 Task: Add a signature Larry Evans containing Best wishes for a happy National Cybersecurity Awareness Month, Larry Evans to email address softage.6@softage.net and add a folder Repairs
Action: Mouse moved to (101, 92)
Screenshot: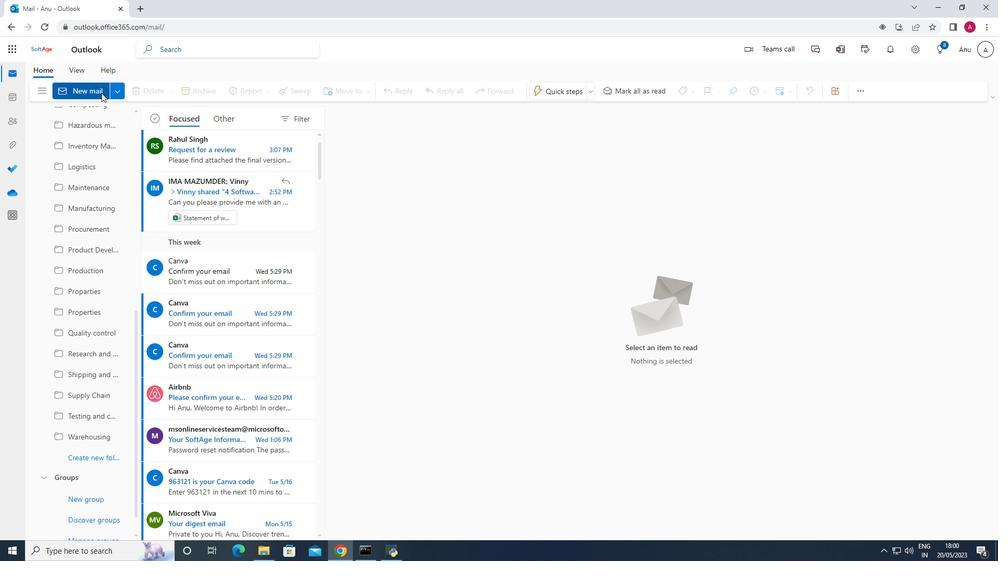
Action: Mouse pressed left at (101, 92)
Screenshot: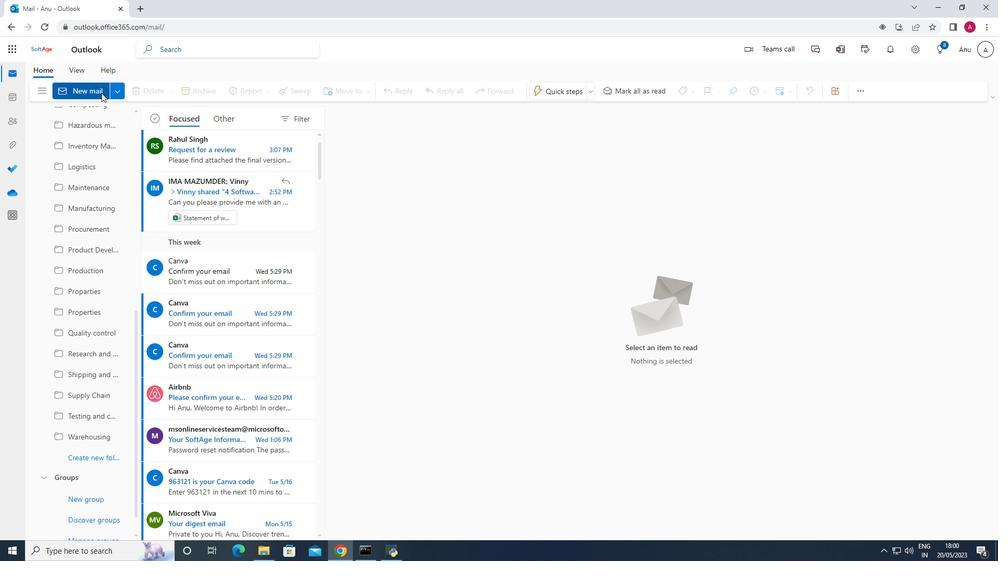 
Action: Mouse moved to (708, 88)
Screenshot: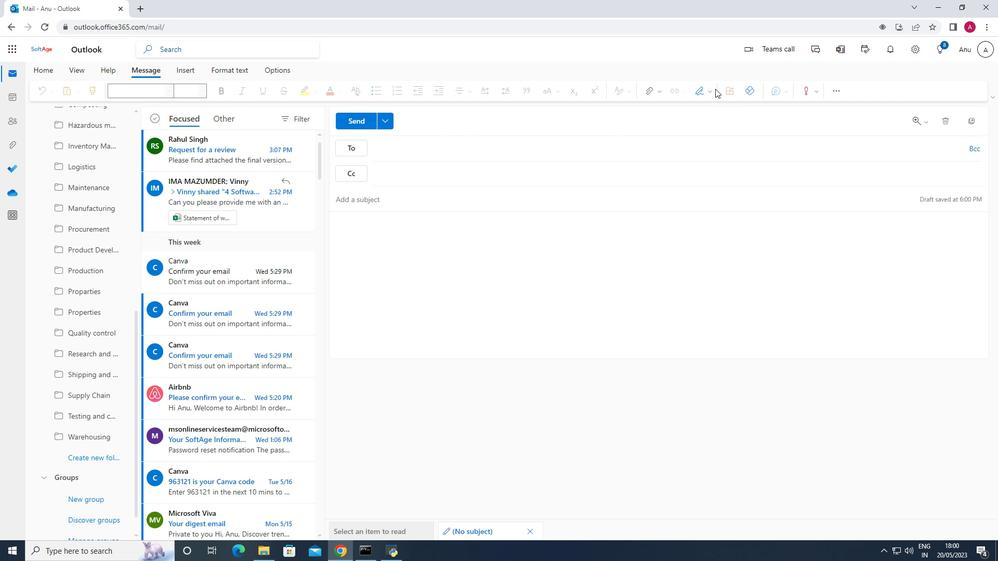
Action: Mouse pressed left at (708, 88)
Screenshot: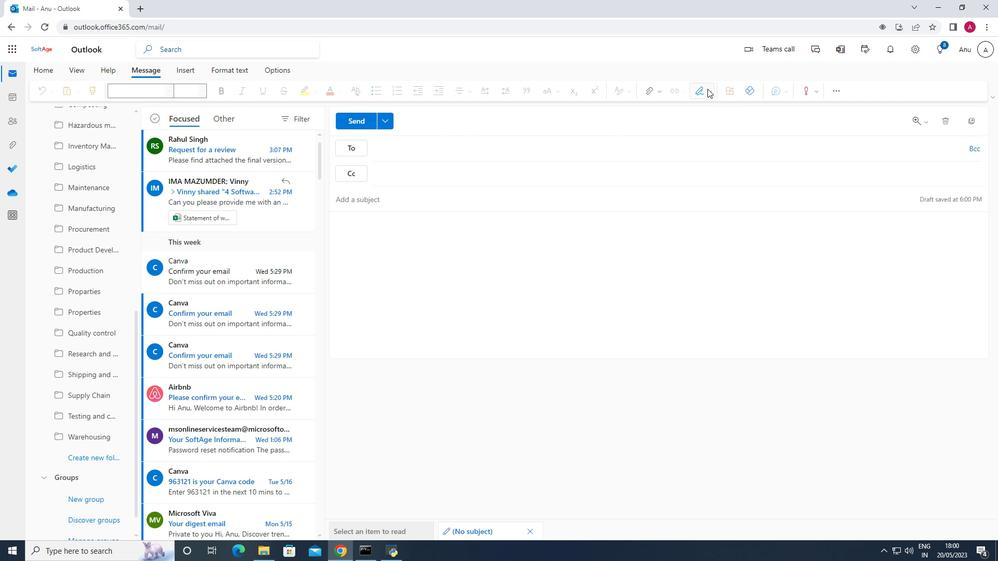 
Action: Mouse moved to (676, 130)
Screenshot: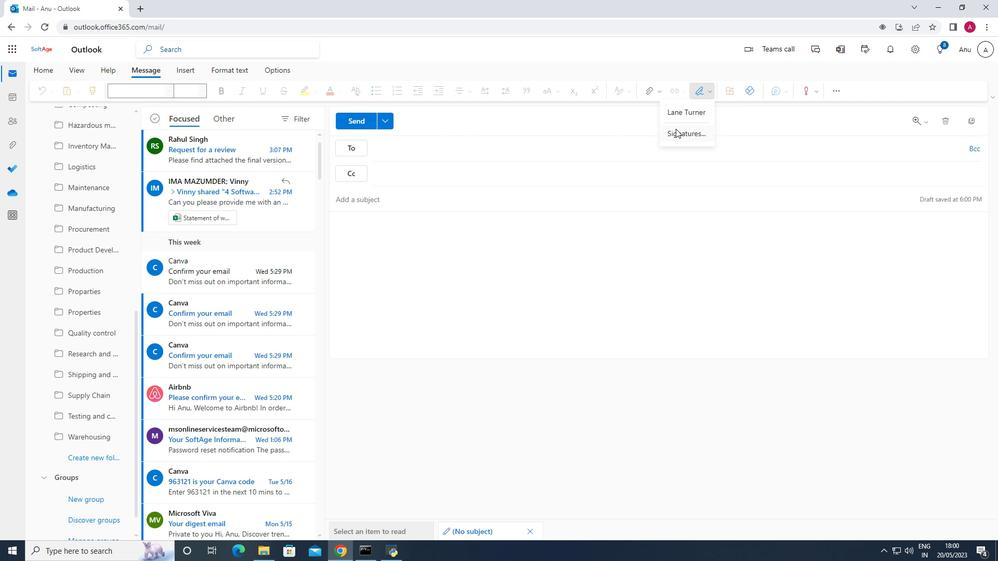 
Action: Mouse pressed left at (676, 130)
Screenshot: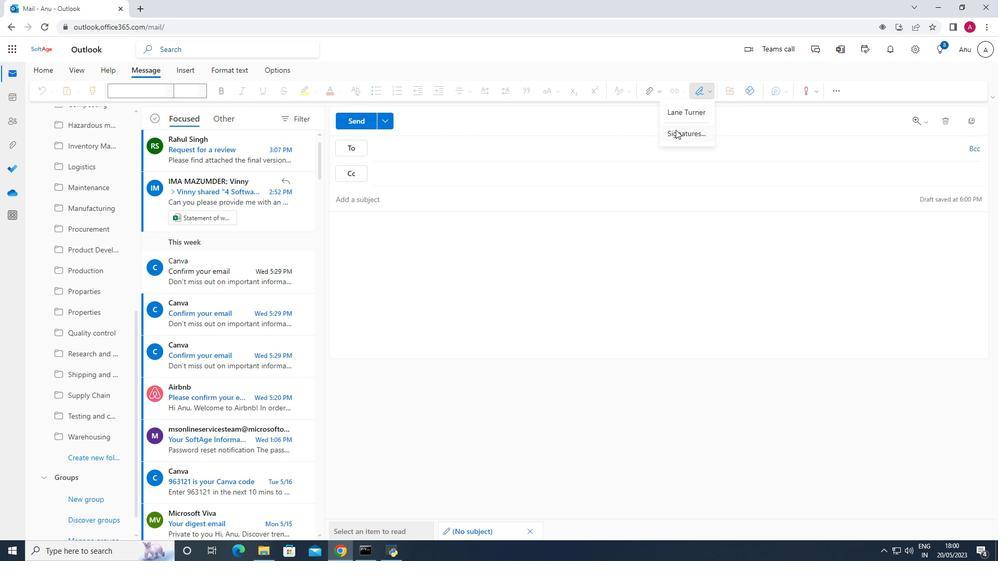 
Action: Mouse moved to (706, 172)
Screenshot: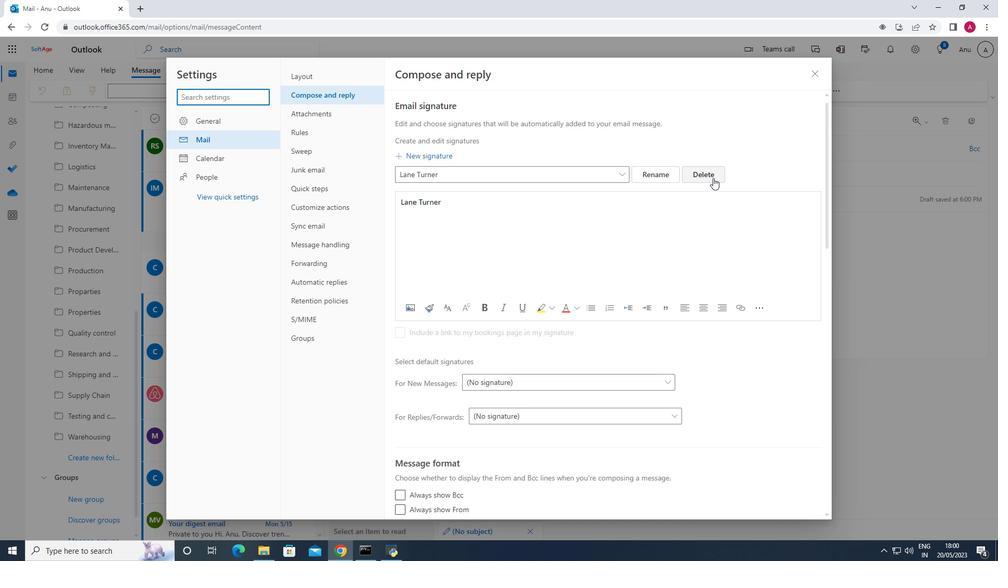 
Action: Mouse pressed left at (706, 172)
Screenshot: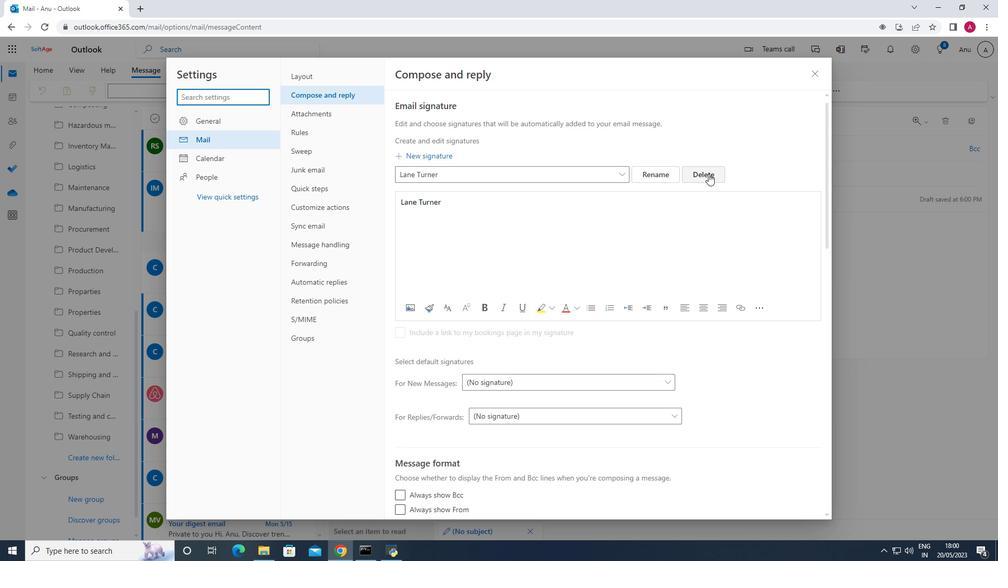 
Action: Mouse moved to (498, 173)
Screenshot: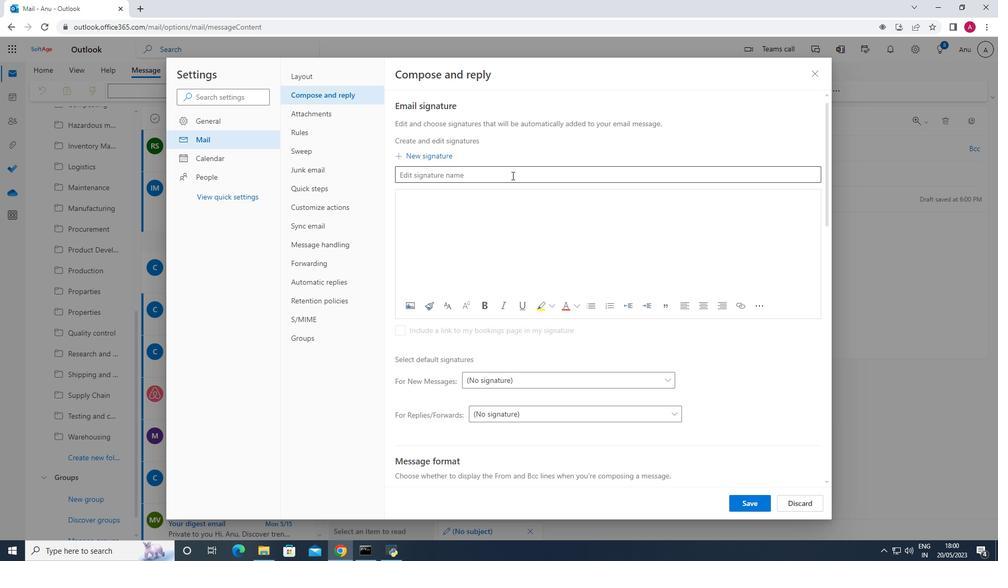 
Action: Mouse pressed left at (498, 173)
Screenshot: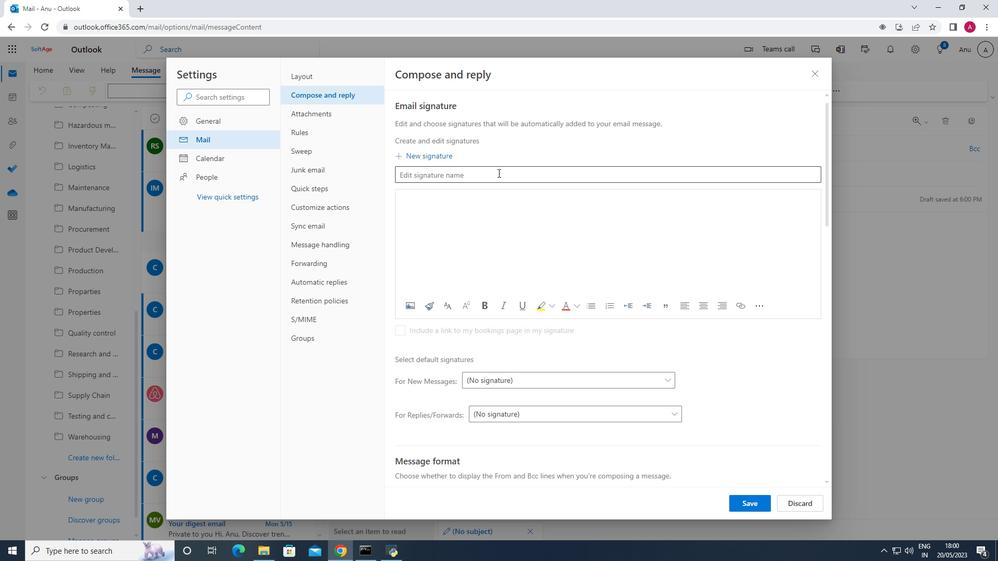 
Action: Mouse moved to (497, 172)
Screenshot: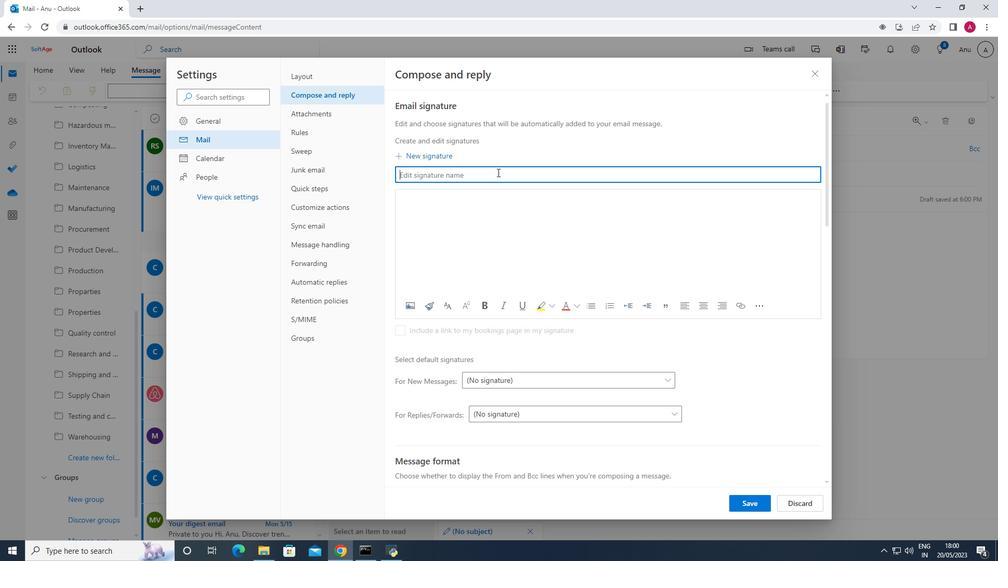 
Action: Key pressed <Key.shift>Larry<Key.space><Key.shift>Evans
Screenshot: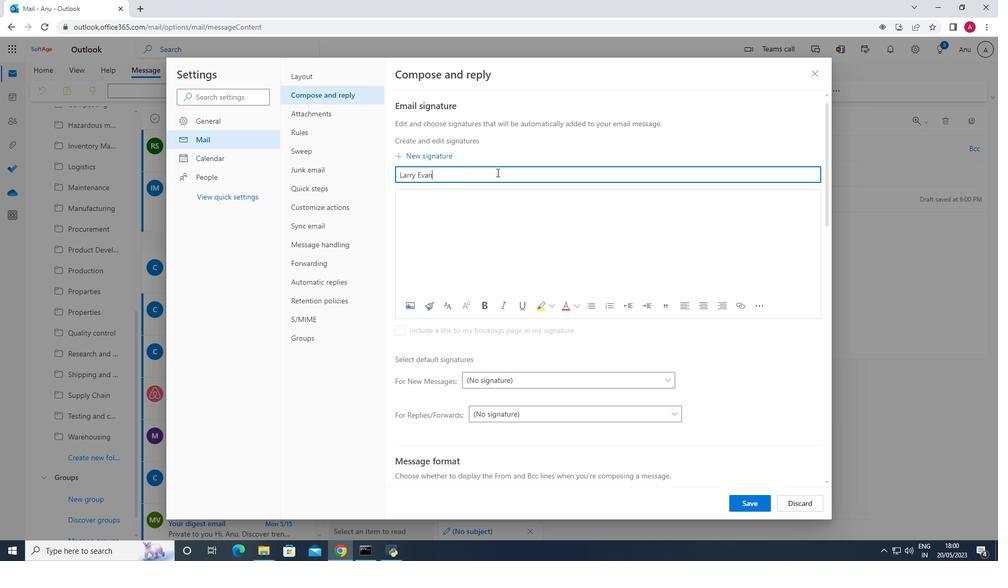 
Action: Mouse moved to (415, 204)
Screenshot: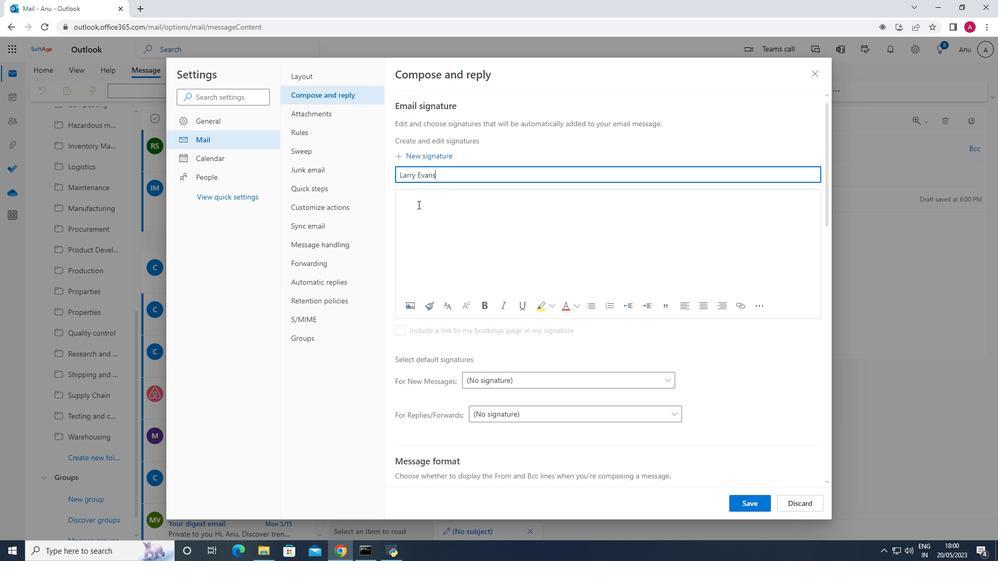 
Action: Mouse pressed left at (415, 204)
Screenshot: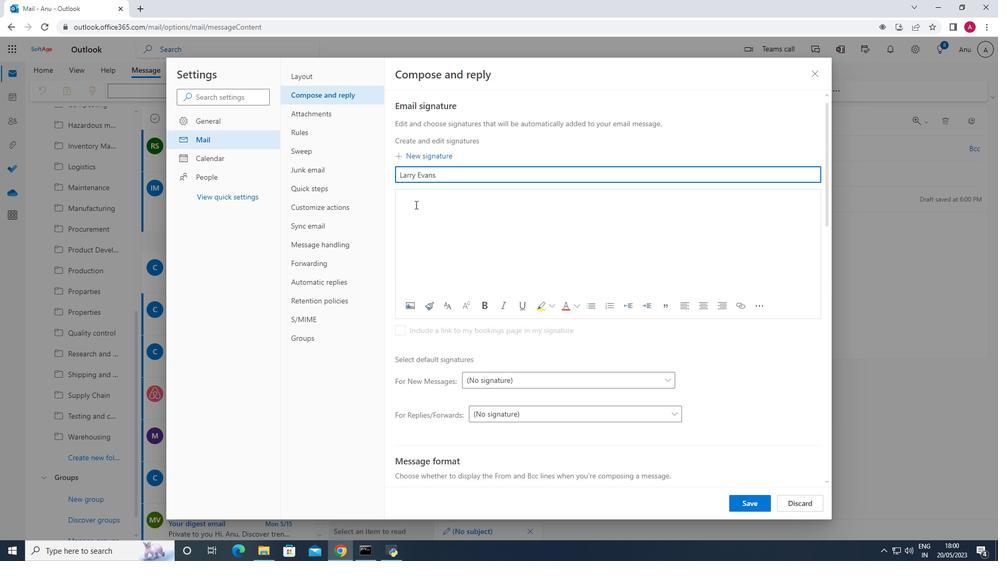 
Action: Key pressed <Key.shift>Larry<Key.space><Key.shift>Evans
Screenshot: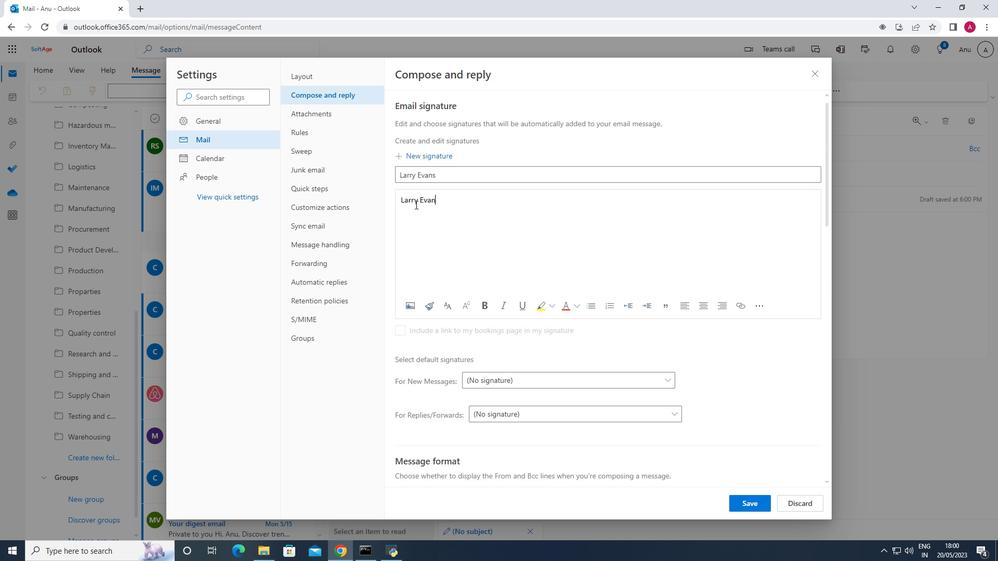 
Action: Mouse moved to (744, 504)
Screenshot: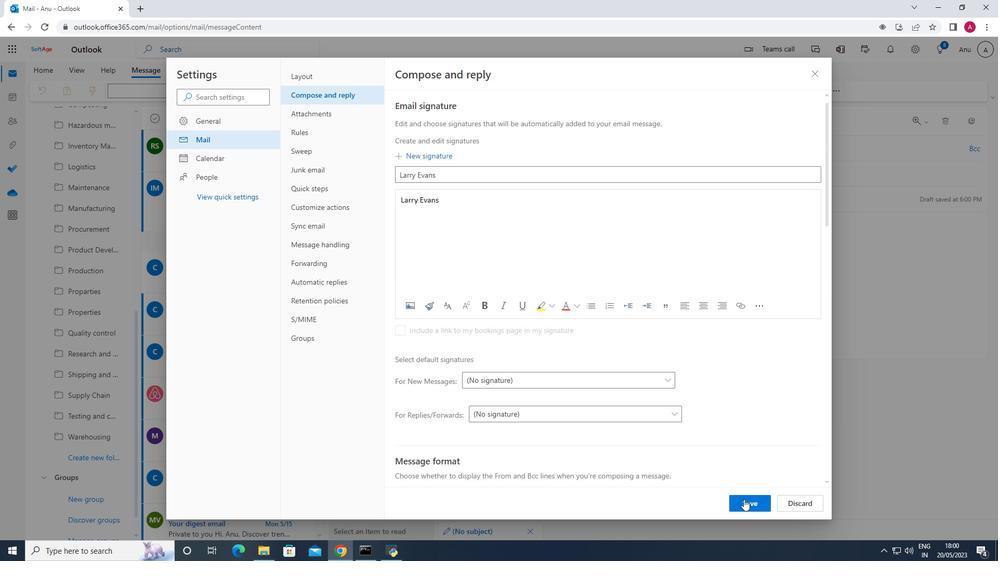 
Action: Mouse pressed left at (744, 504)
Screenshot: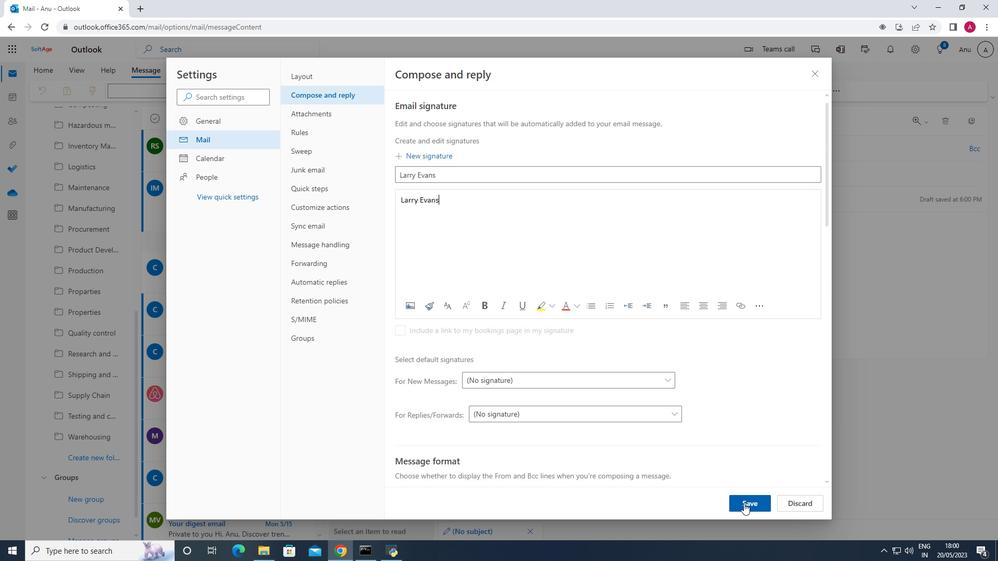 
Action: Mouse moved to (814, 68)
Screenshot: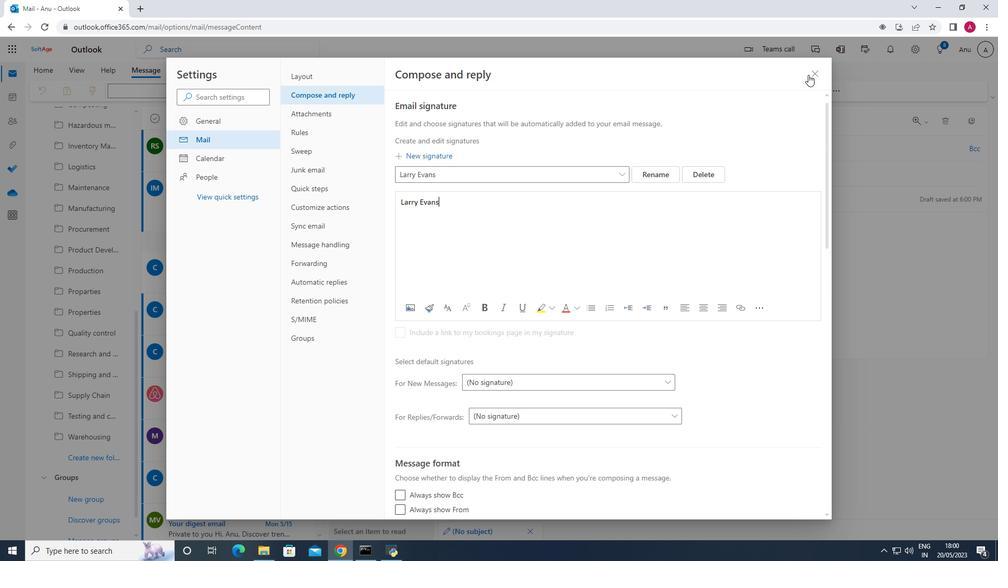 
Action: Mouse pressed left at (814, 68)
Screenshot: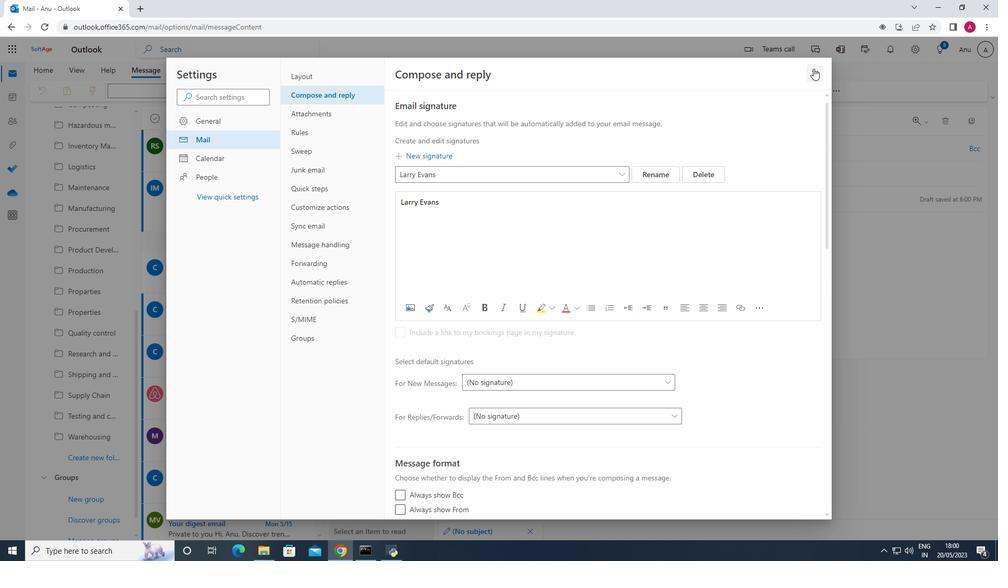 
Action: Mouse moved to (344, 225)
Screenshot: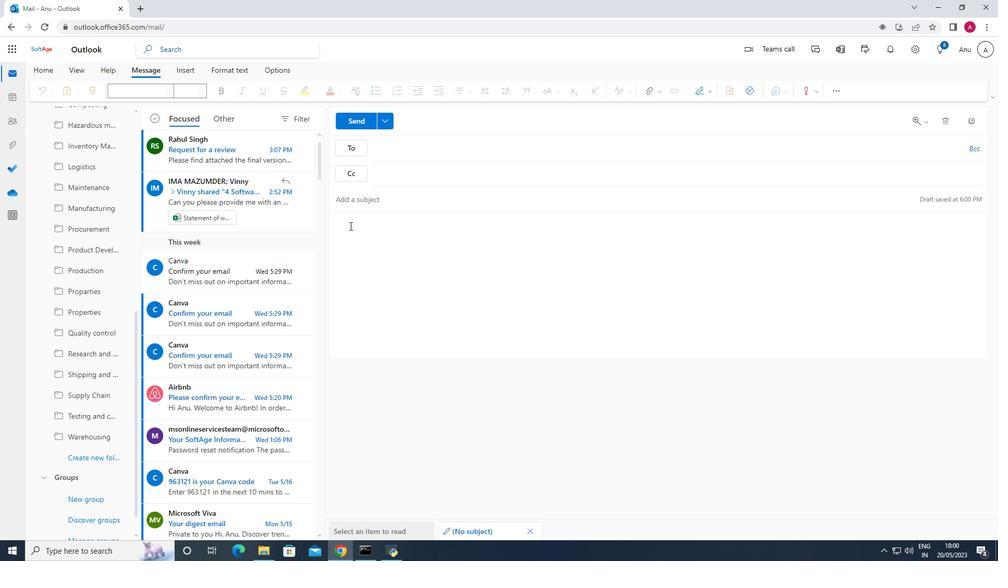 
Action: Mouse pressed left at (344, 225)
Screenshot: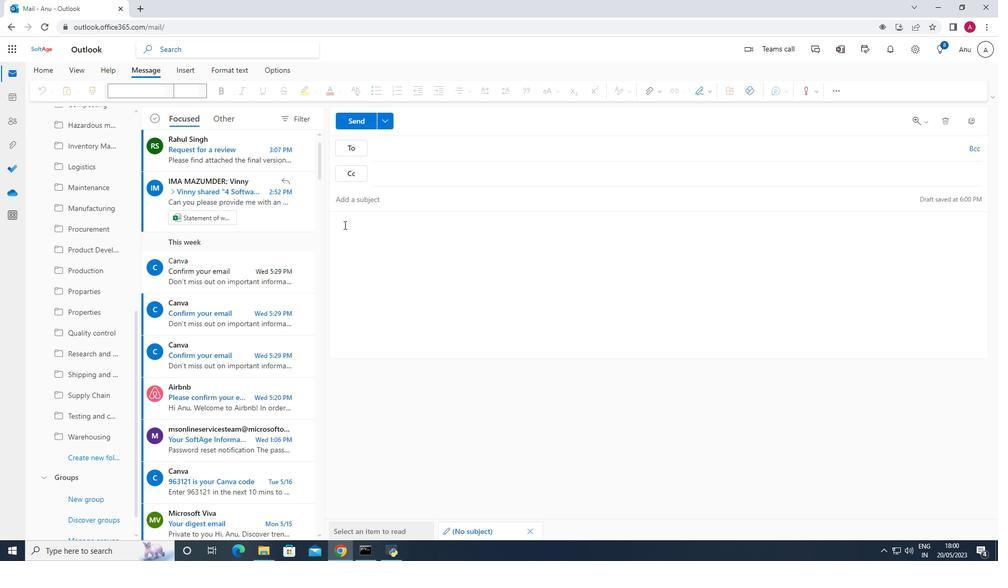 
Action: Key pressed <Key.shift><Key.shift><Key.shift><Key.shift><Key.shift><Key.shift><Key.shift><Key.shift><Key.shift><Key.shift><Key.shift><Key.shift><Key.shift><Key.shift><Key.shift><Key.shift><Key.shift><Key.shift><Key.shift><Key.shift><Key.shift><Key.shift><Key.shift><Key.shift><Key.shift><Key.shift><Key.shift><Key.shift><Key.shift><Key.shift><Key.shift><Key.shift><Key.shift><Key.shift><Key.shift><Key.shift><Key.shift><Key.shift><Key.shift><Key.shift><Key.shift><Key.shift><Key.shift><Key.shift><Key.shift><Key.shift><Key.shift><Key.shift><Key.shift>Best<Key.space>e<Key.backspace>wishes<Key.space>for<Key.space>a<Key.space>happy<Key.space>national<Key.space>cybersecurity<Key.space>awar<Key.tab><Key.space>month.
Screenshot: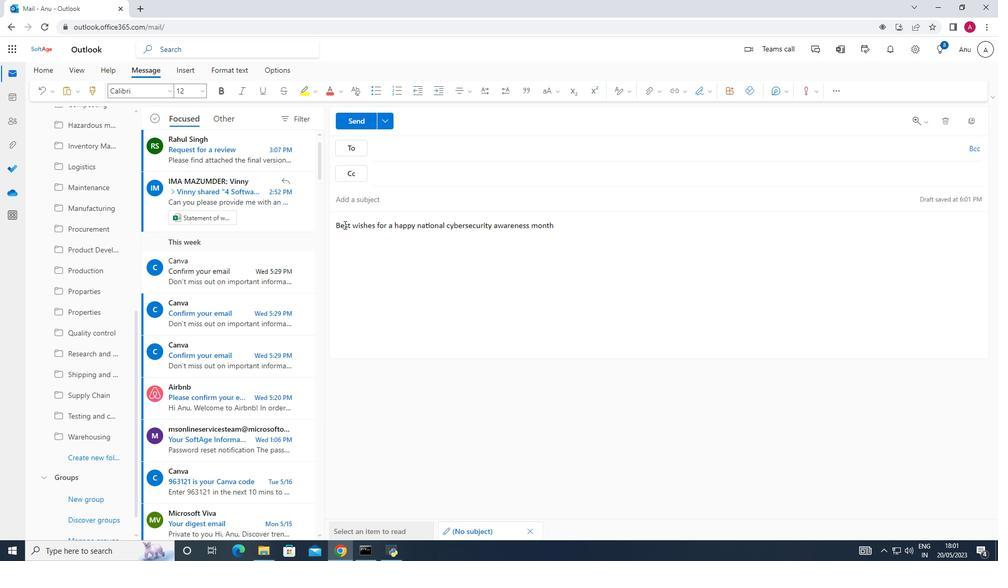
Action: Mouse moved to (706, 89)
Screenshot: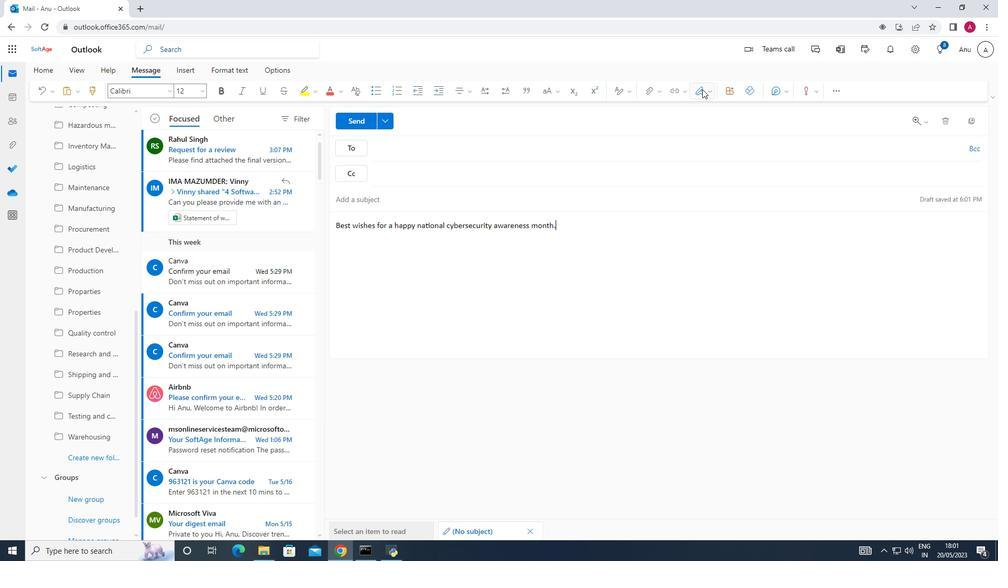 
Action: Mouse pressed left at (706, 89)
Screenshot: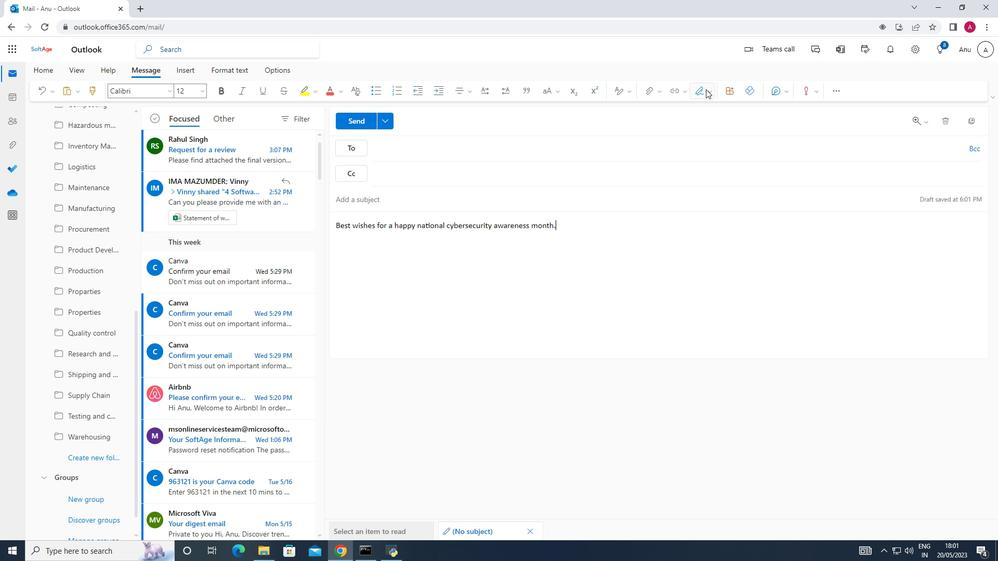 
Action: Mouse moved to (700, 111)
Screenshot: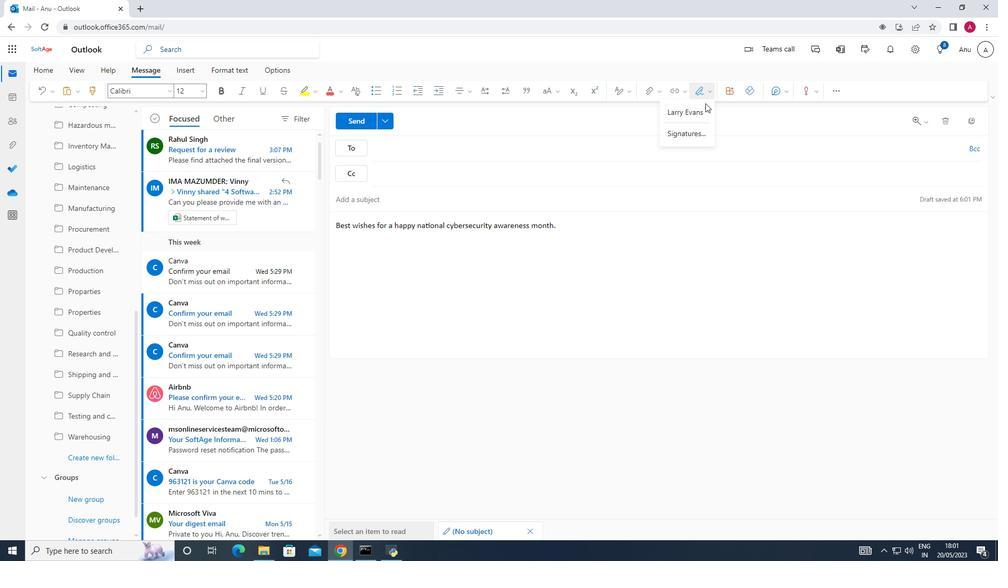 
Action: Mouse pressed left at (700, 111)
Screenshot: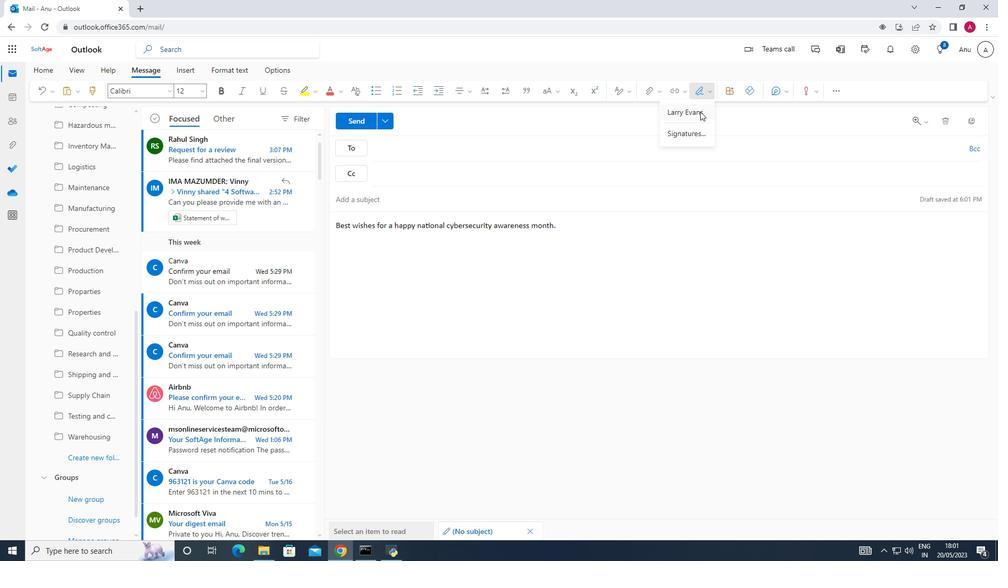
Action: Mouse moved to (409, 152)
Screenshot: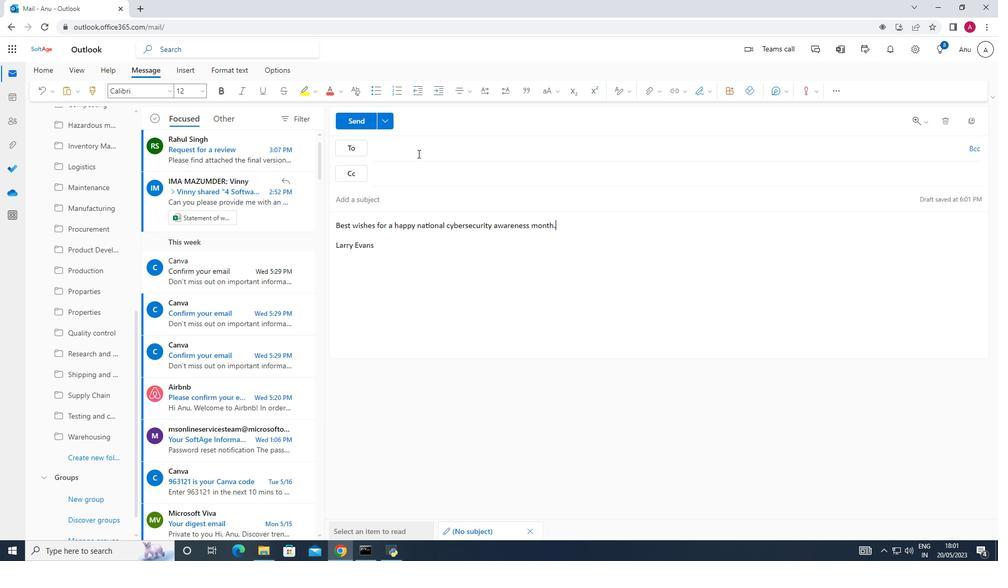 
Action: Mouse pressed left at (409, 152)
Screenshot: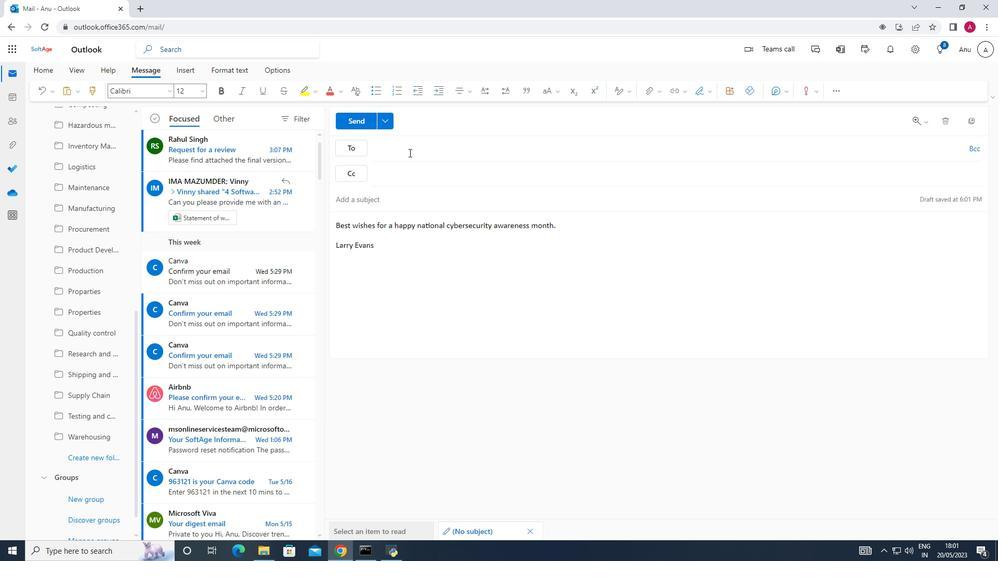 
Action: Mouse moved to (409, 148)
Screenshot: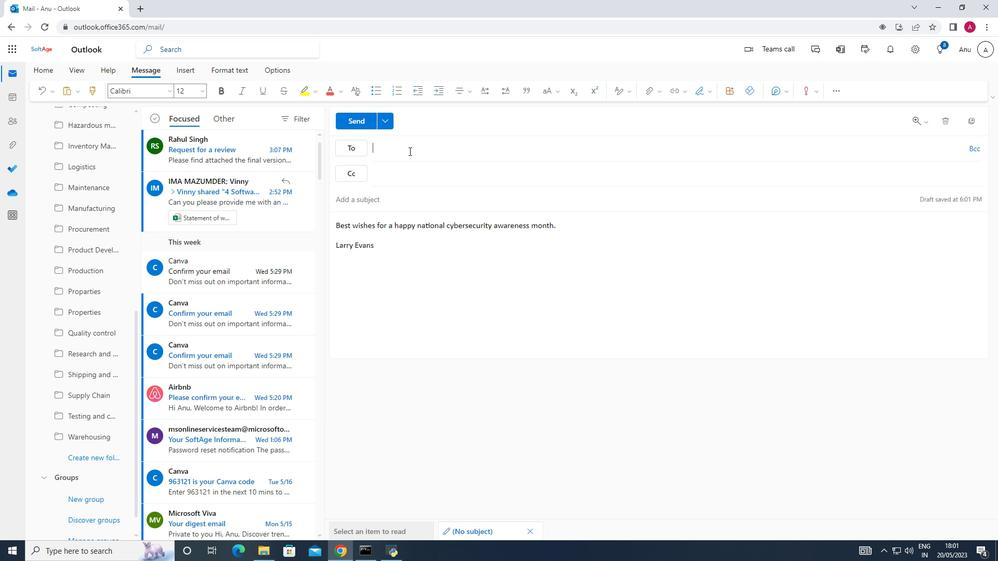 
Action: Key pressed <Key.shift>Softage.6<Key.shift>@softage.net
Screenshot: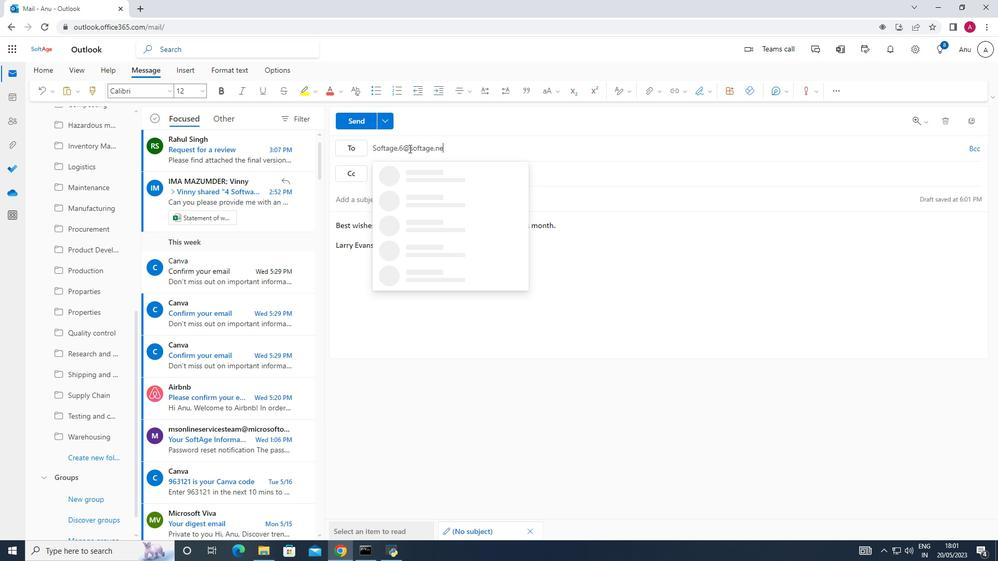 
Action: Mouse moved to (435, 178)
Screenshot: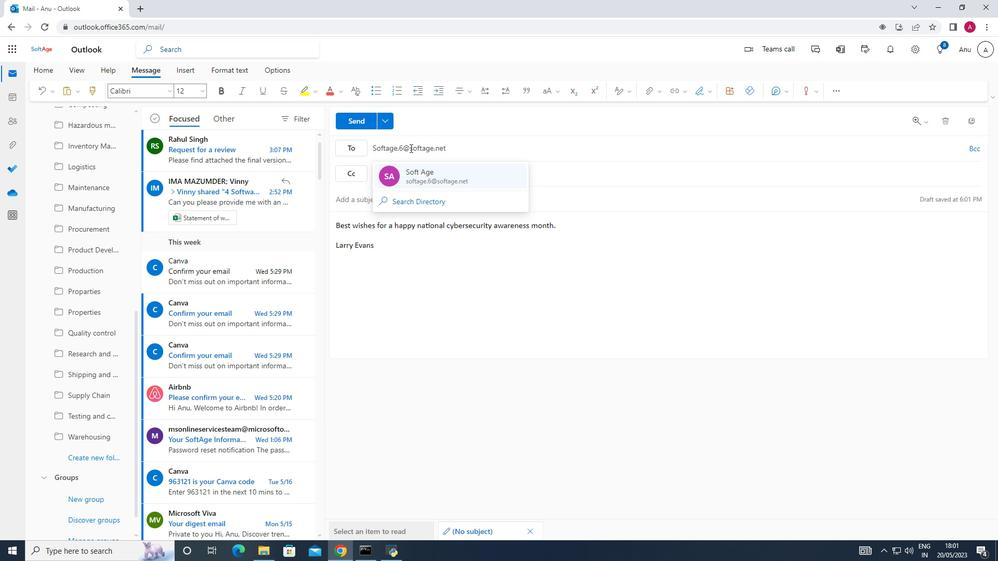 
Action: Mouse pressed left at (435, 178)
Screenshot: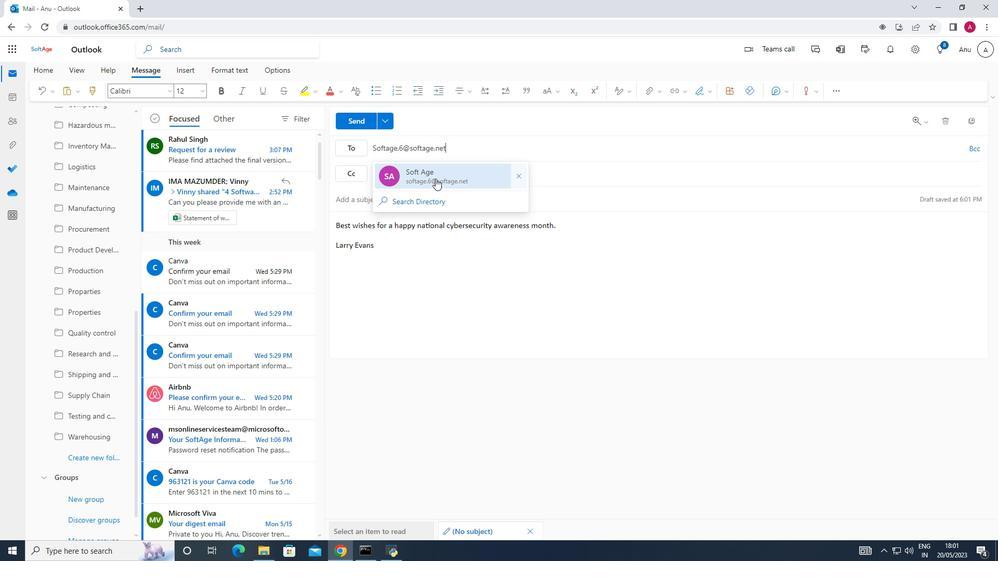 
Action: Mouse moved to (82, 457)
Screenshot: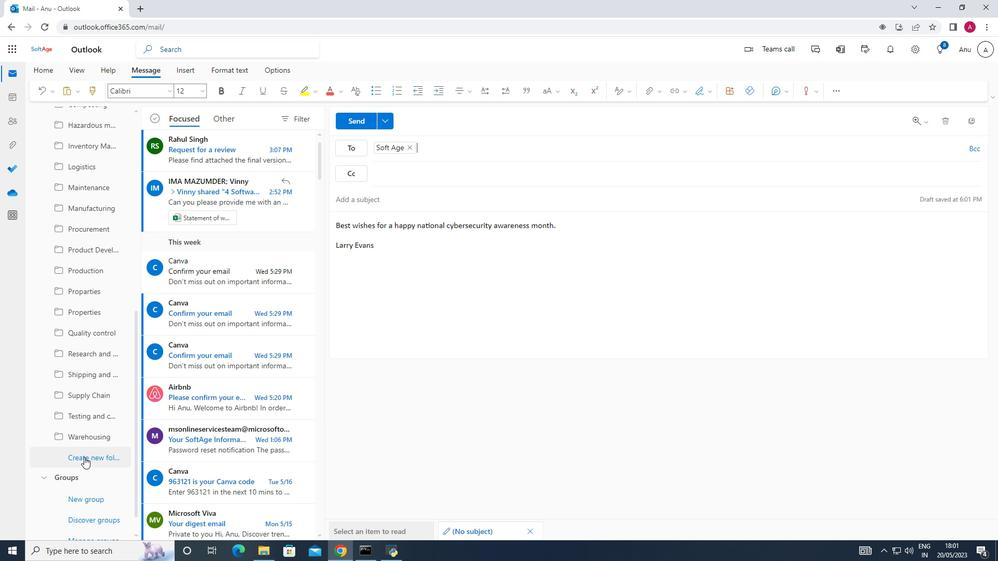 
Action: Mouse pressed left at (82, 457)
Screenshot: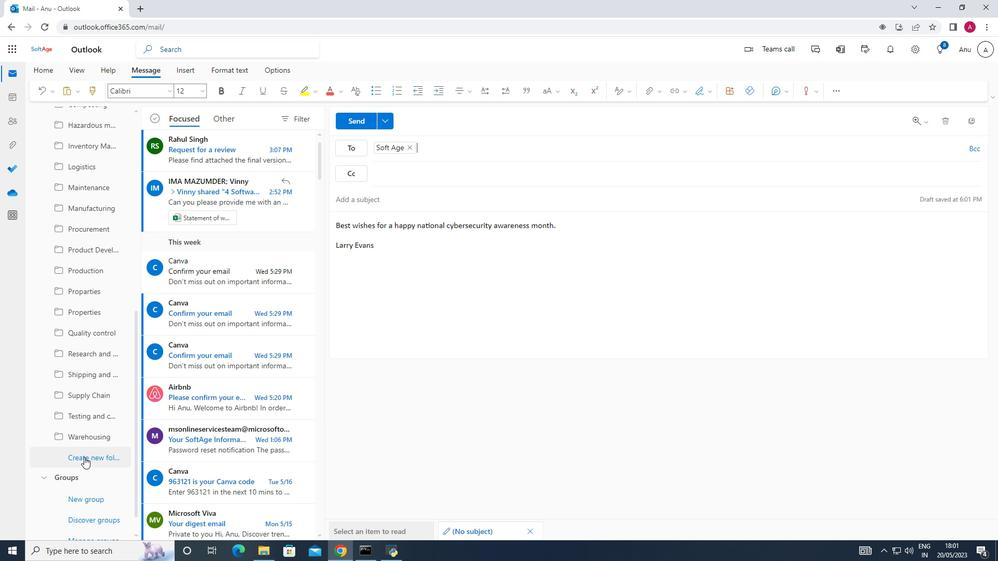 
Action: Mouse moved to (81, 456)
Screenshot: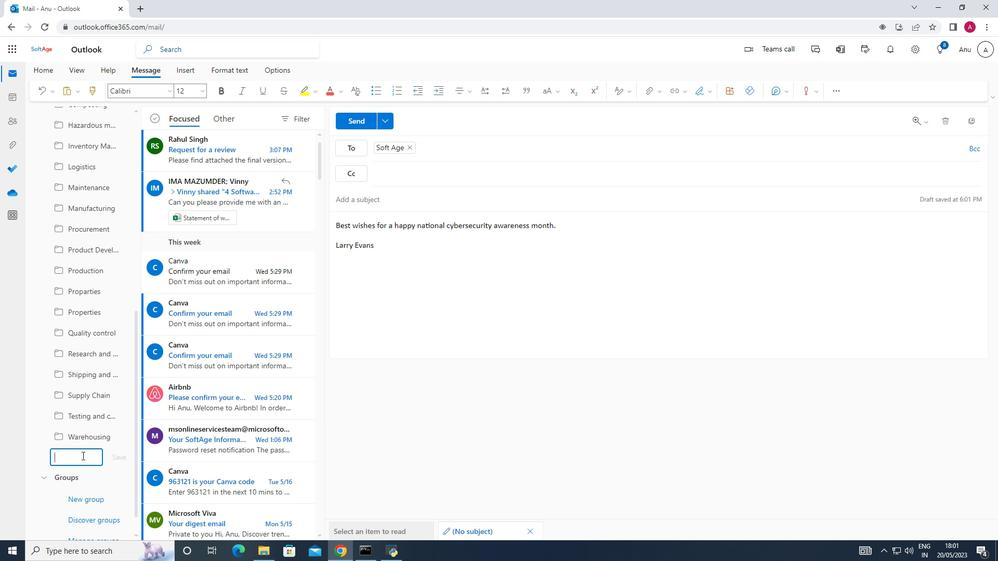 
Action: Key pressed <Key.shift>Repair
Screenshot: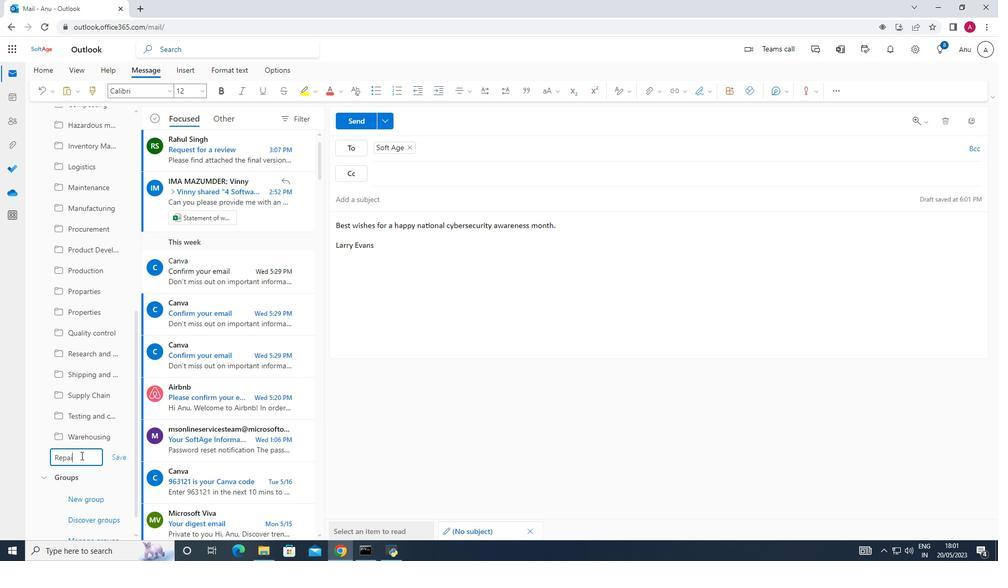 
Action: Mouse moved to (122, 457)
Screenshot: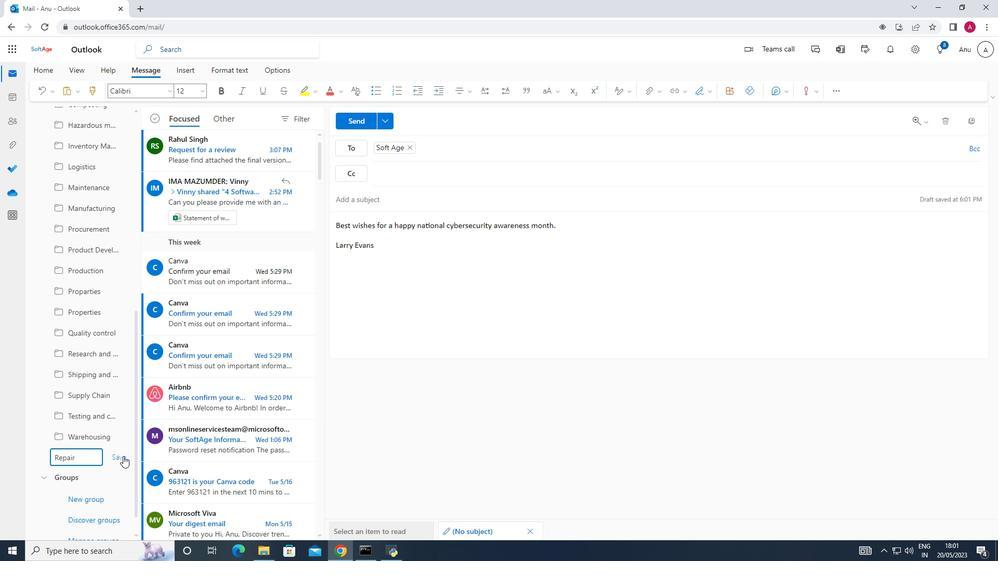 
Action: Mouse pressed left at (122, 457)
Screenshot: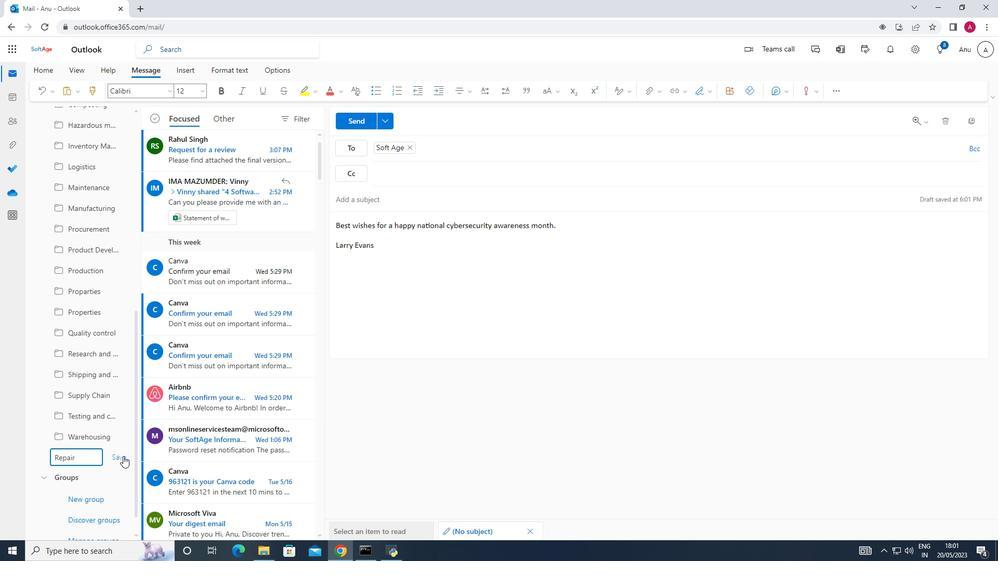 
Action: Mouse moved to (146, 441)
Screenshot: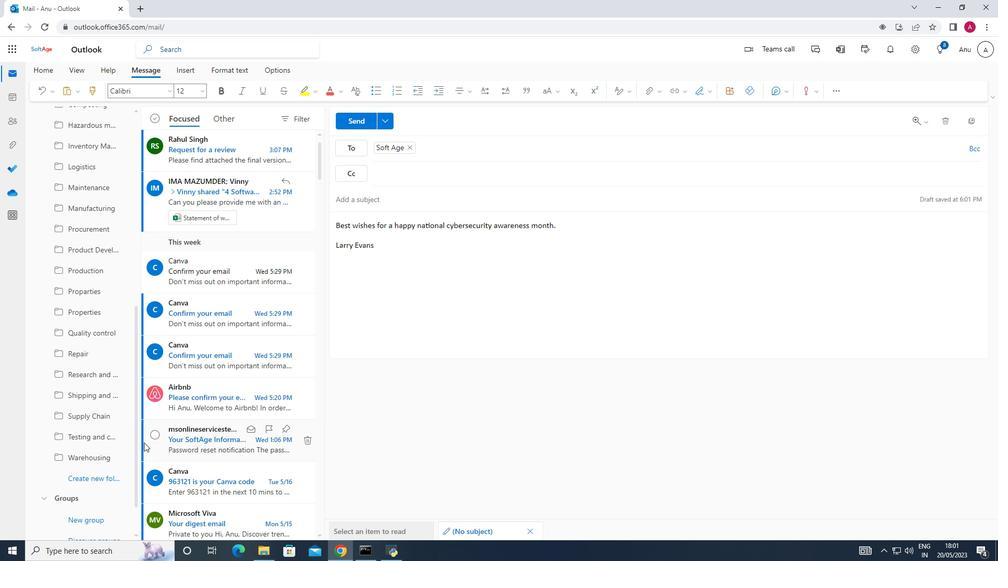 
